 Task: Add a dependency to the task Create a new web application for tracking employee time and attendance , the existing task  Integrate a new third-party API into a website in the project AgileCircle
Action: Mouse moved to (76, 353)
Screenshot: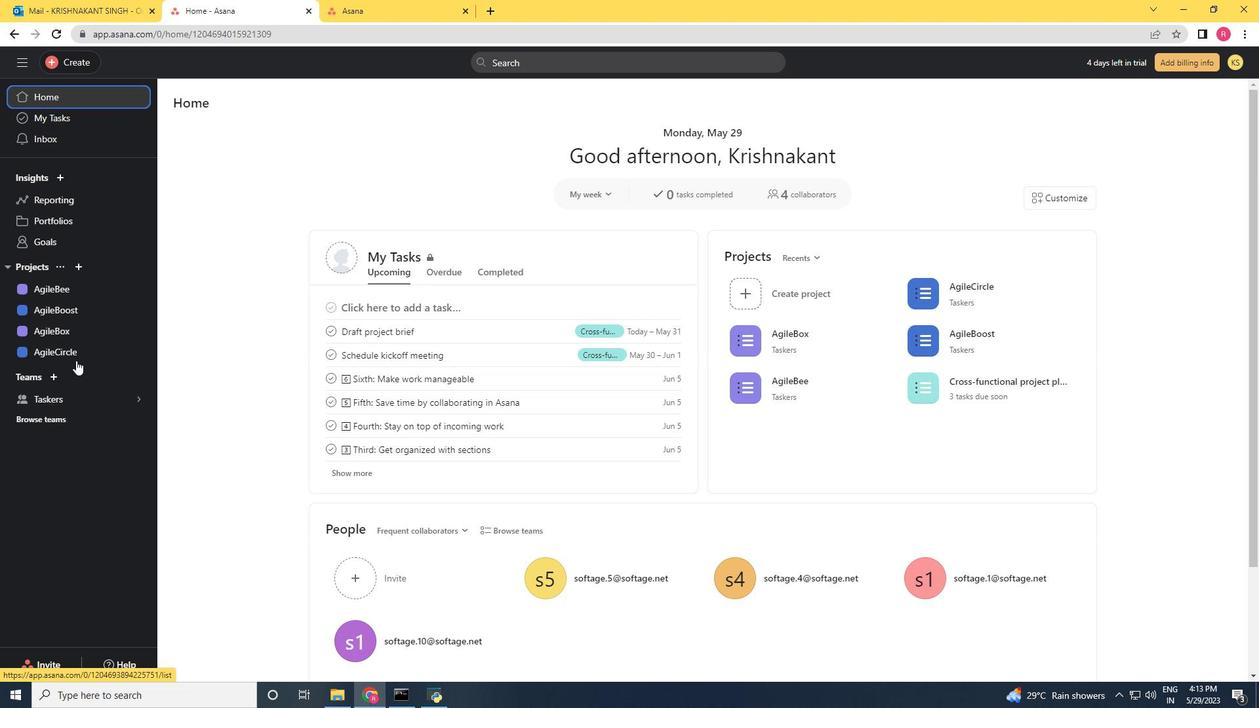 
Action: Mouse pressed left at (76, 353)
Screenshot: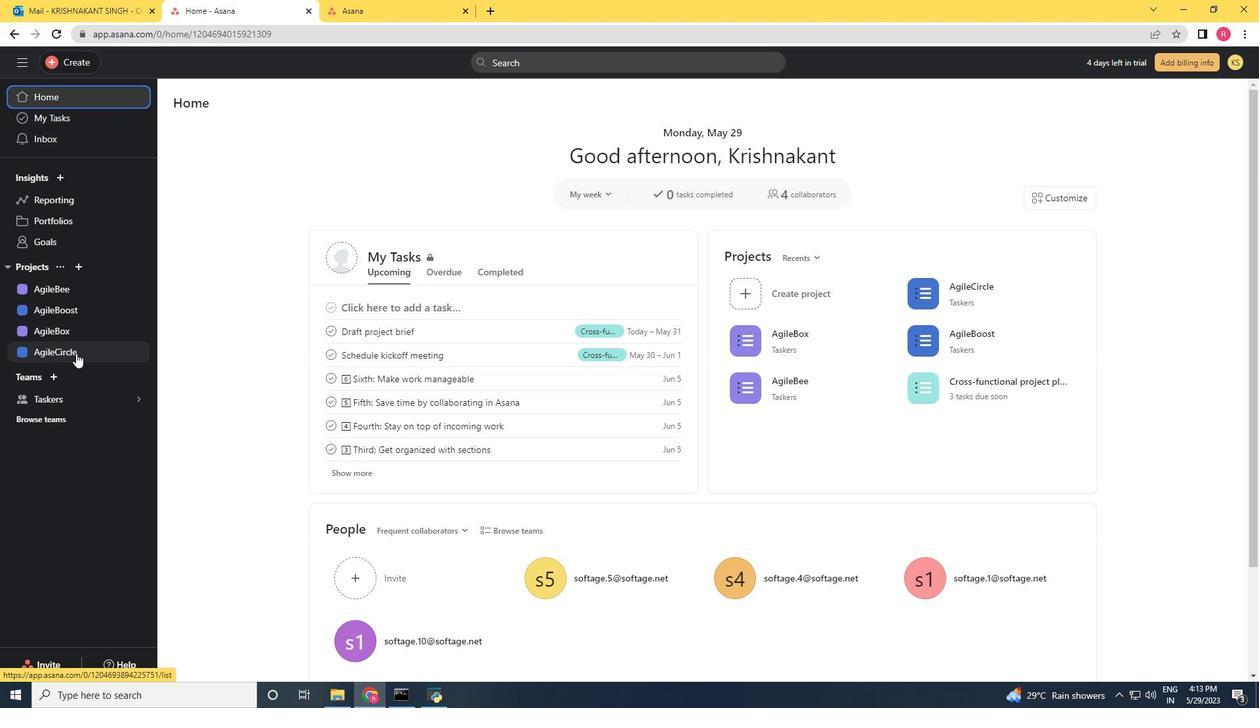 
Action: Mouse moved to (463, 466)
Screenshot: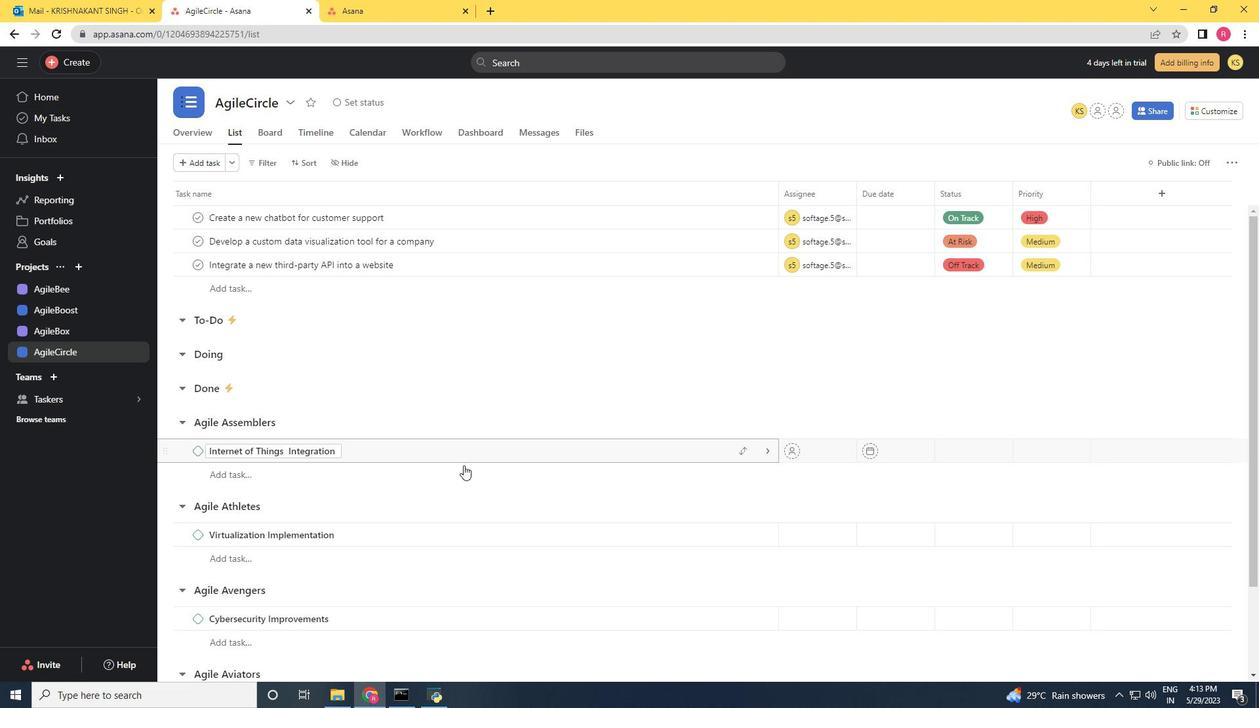 
Action: Mouse scrolled (463, 465) with delta (0, 0)
Screenshot: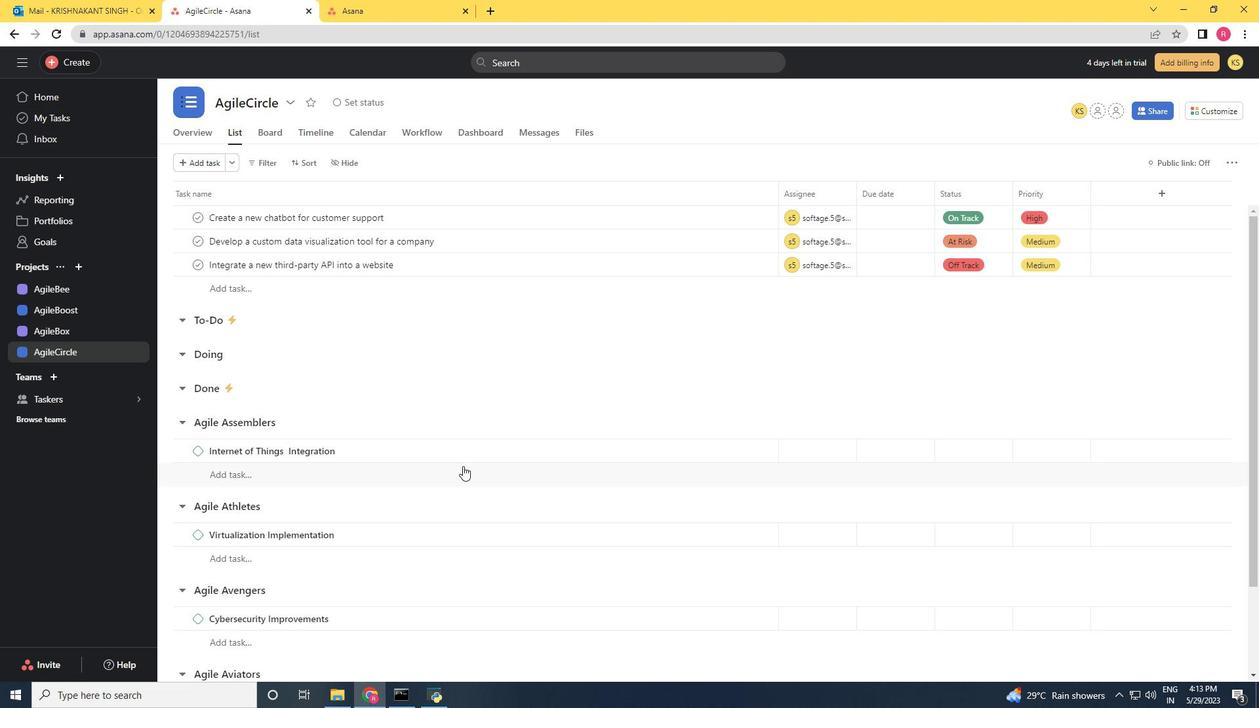 
Action: Mouse scrolled (463, 465) with delta (0, 0)
Screenshot: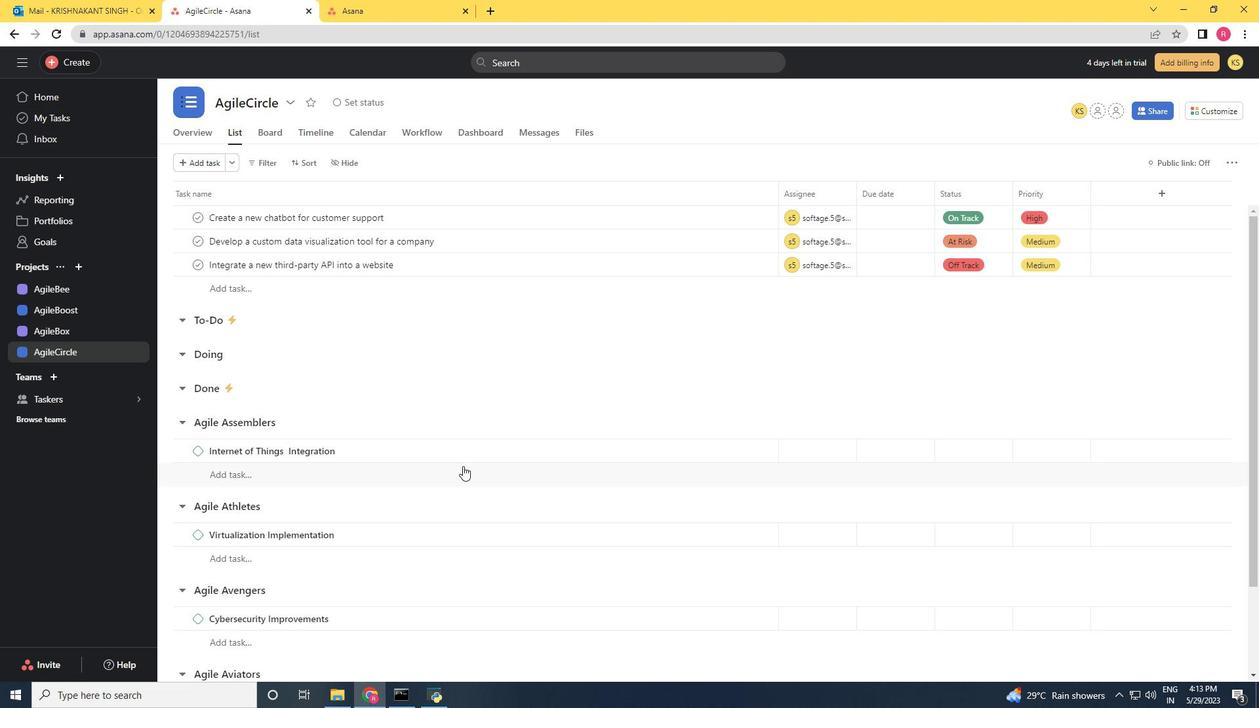
Action: Mouse scrolled (463, 465) with delta (0, 0)
Screenshot: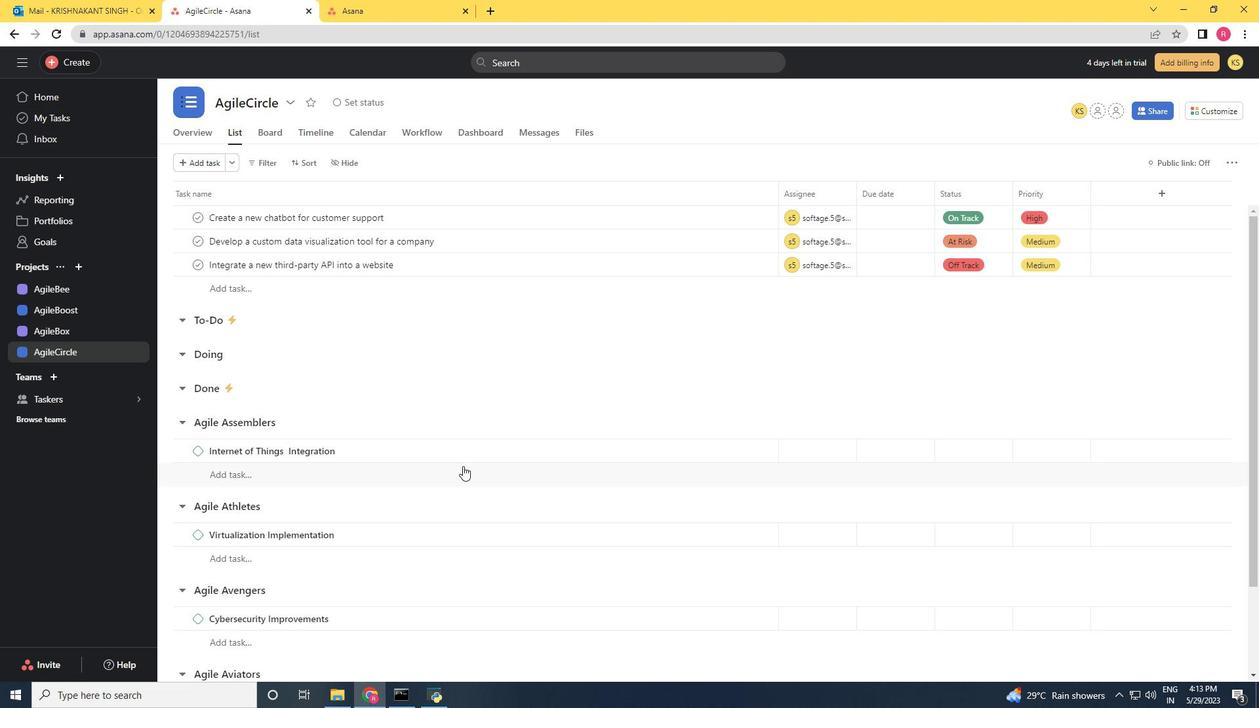 
Action: Mouse scrolled (463, 465) with delta (0, 0)
Screenshot: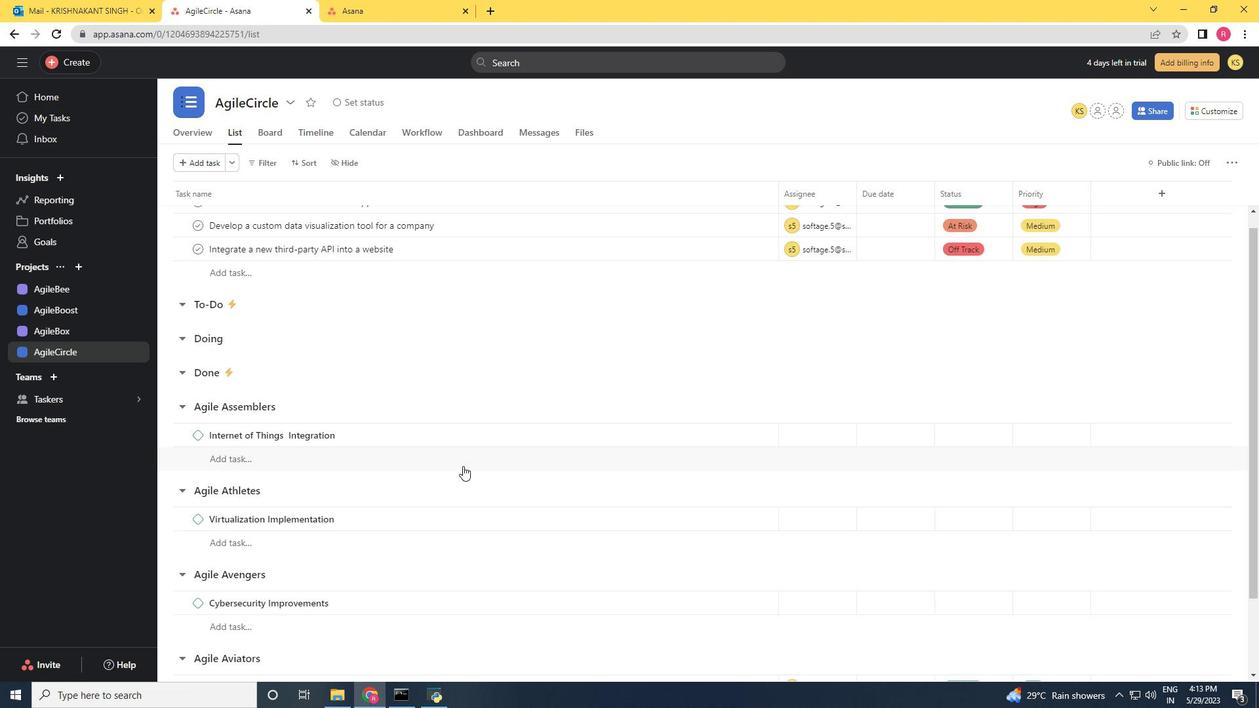 
Action: Mouse scrolled (463, 465) with delta (0, 0)
Screenshot: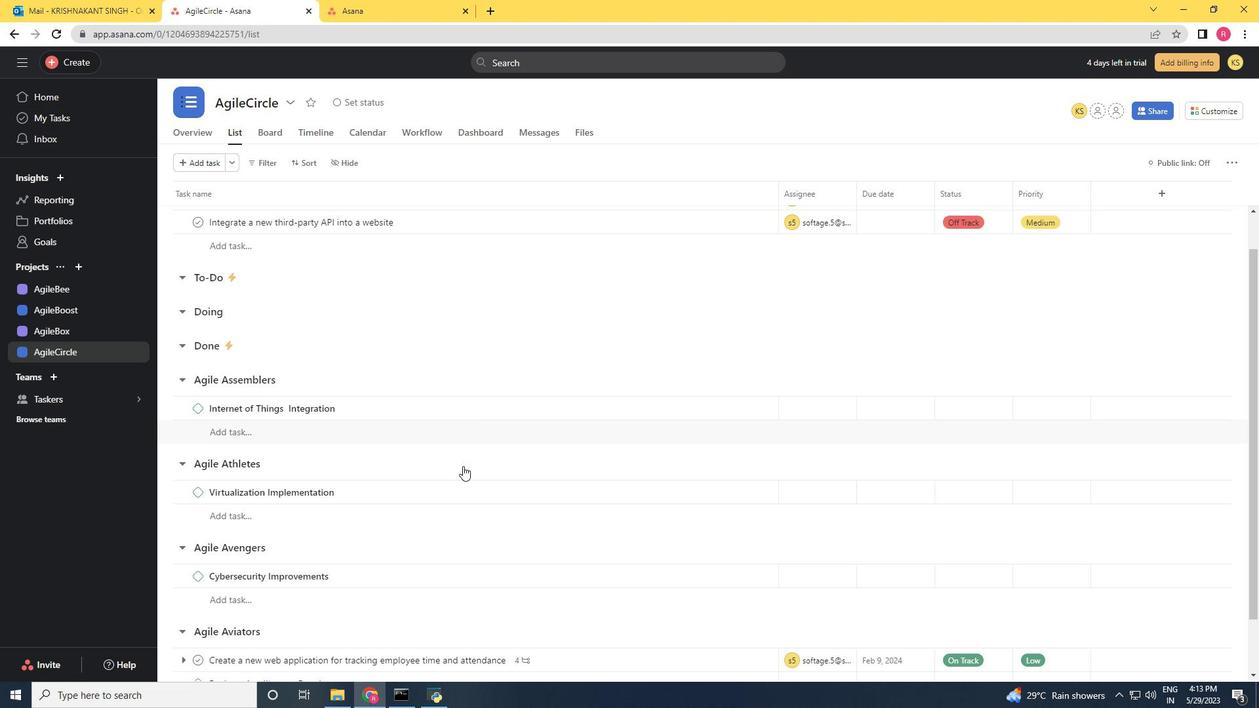 
Action: Mouse scrolled (463, 465) with delta (0, 0)
Screenshot: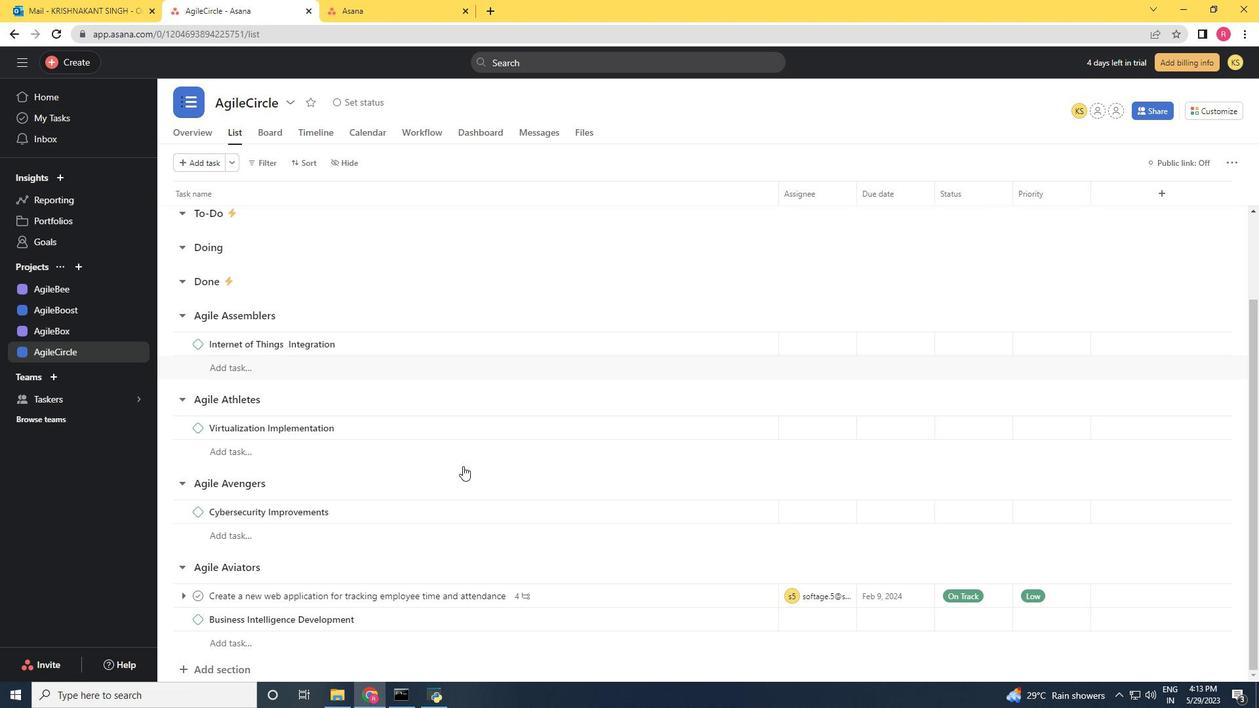 
Action: Mouse scrolled (463, 465) with delta (0, 0)
Screenshot: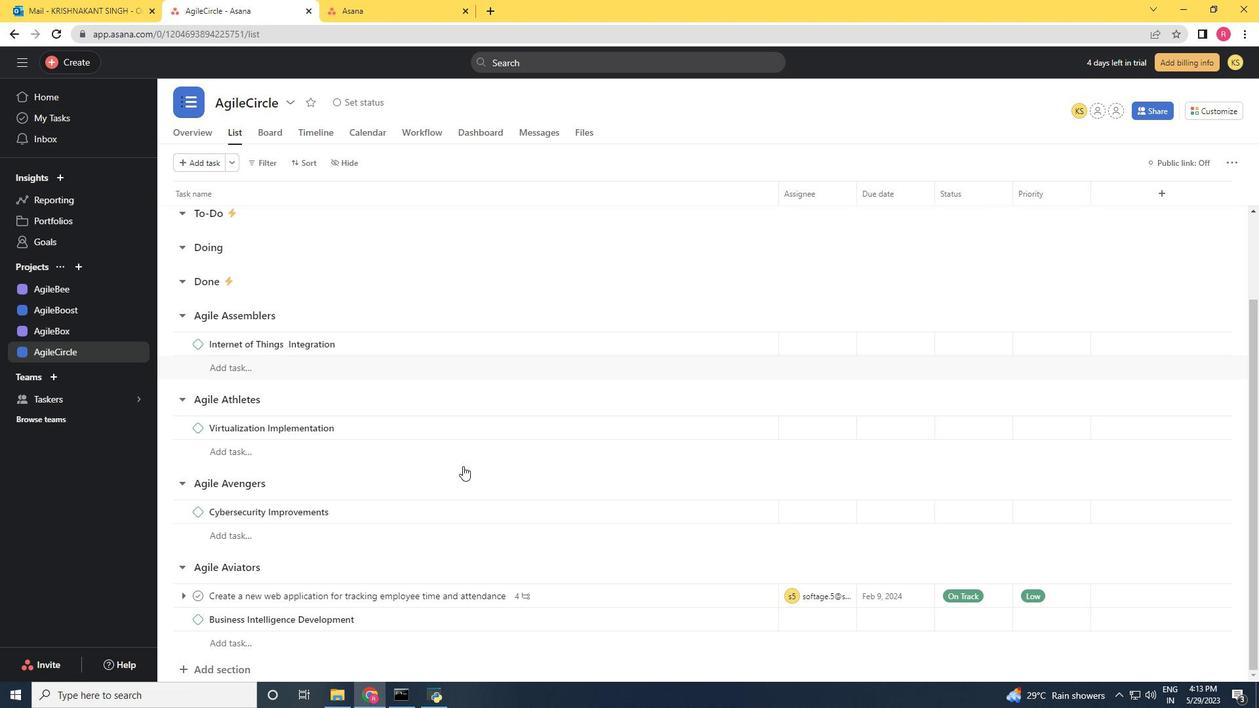 
Action: Mouse moved to (578, 593)
Screenshot: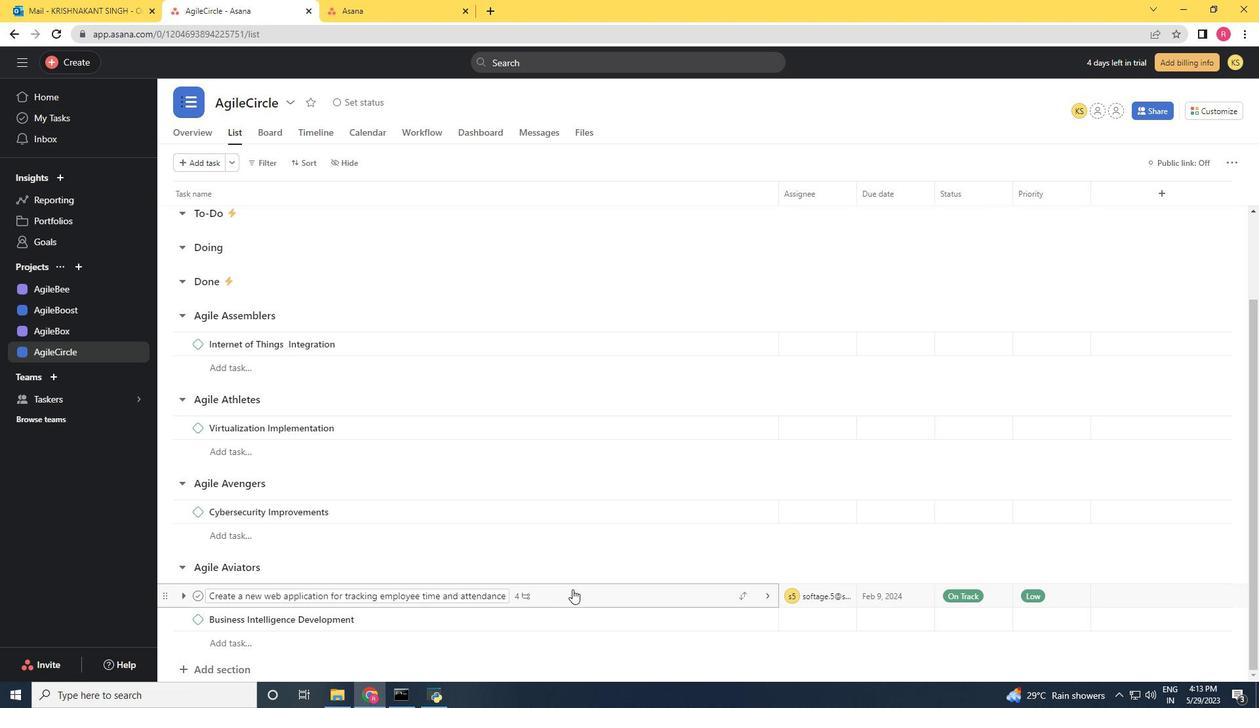 
Action: Mouse pressed left at (578, 593)
Screenshot: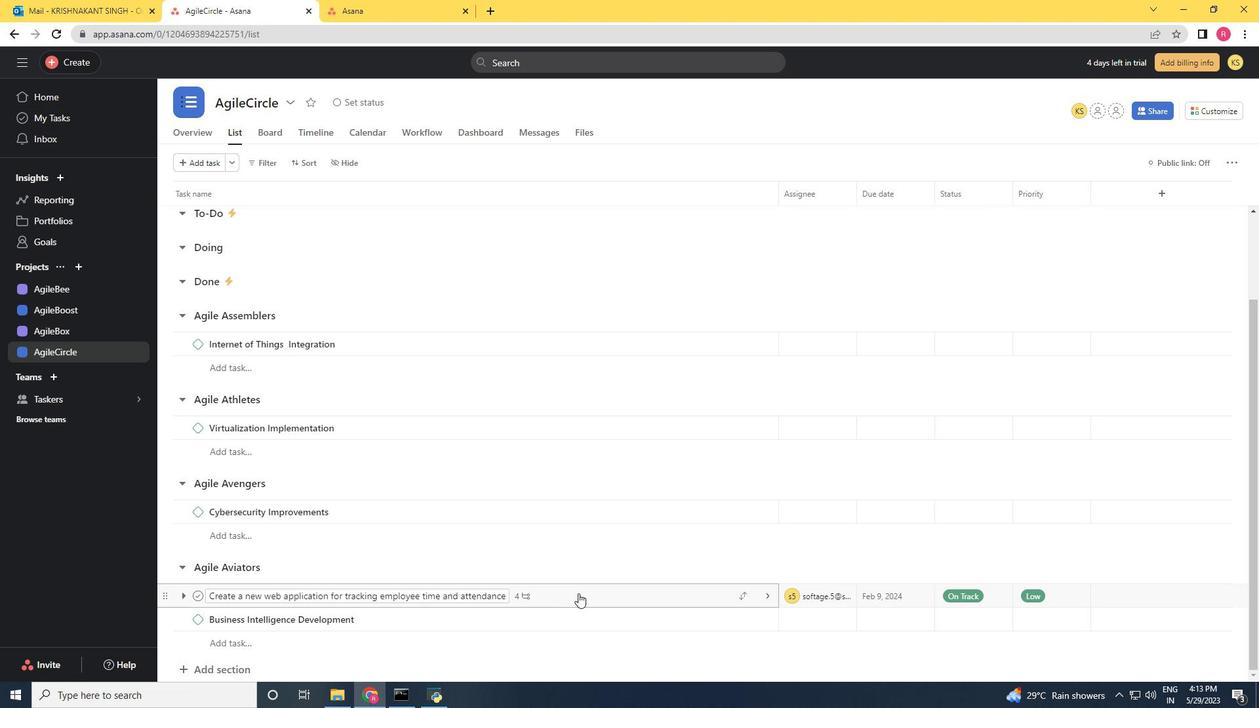 
Action: Mouse moved to (928, 379)
Screenshot: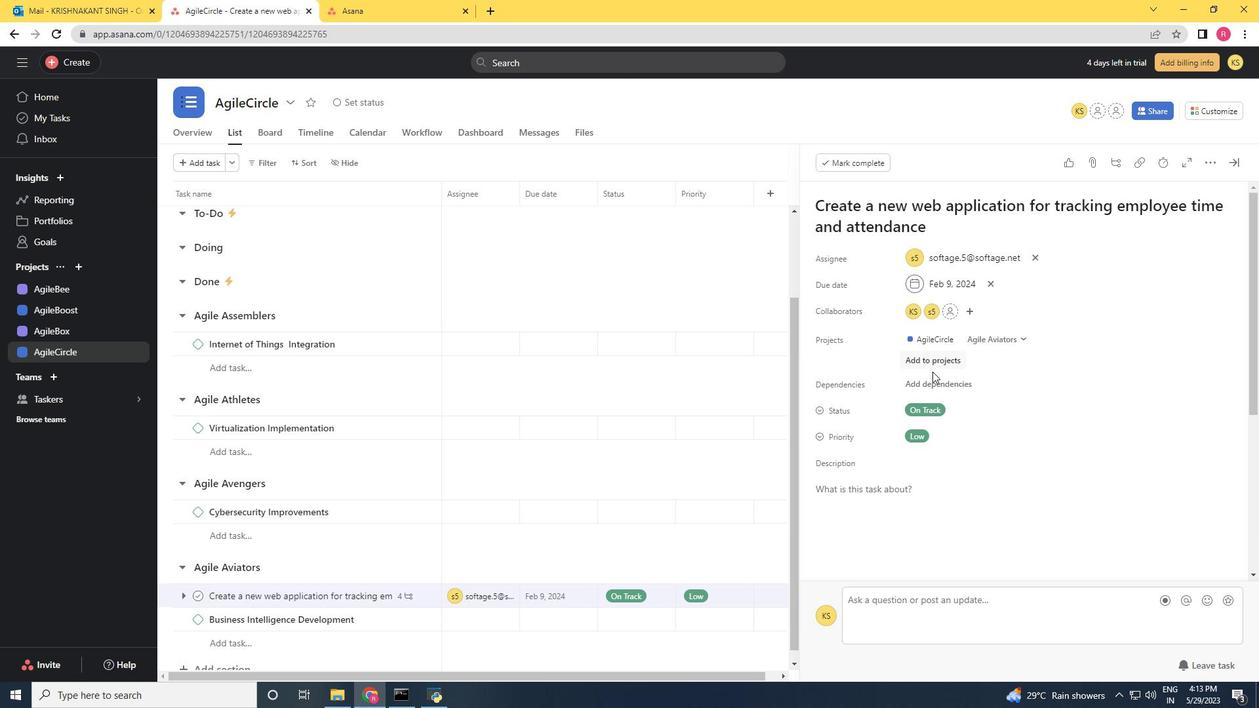 
Action: Mouse pressed left at (928, 379)
Screenshot: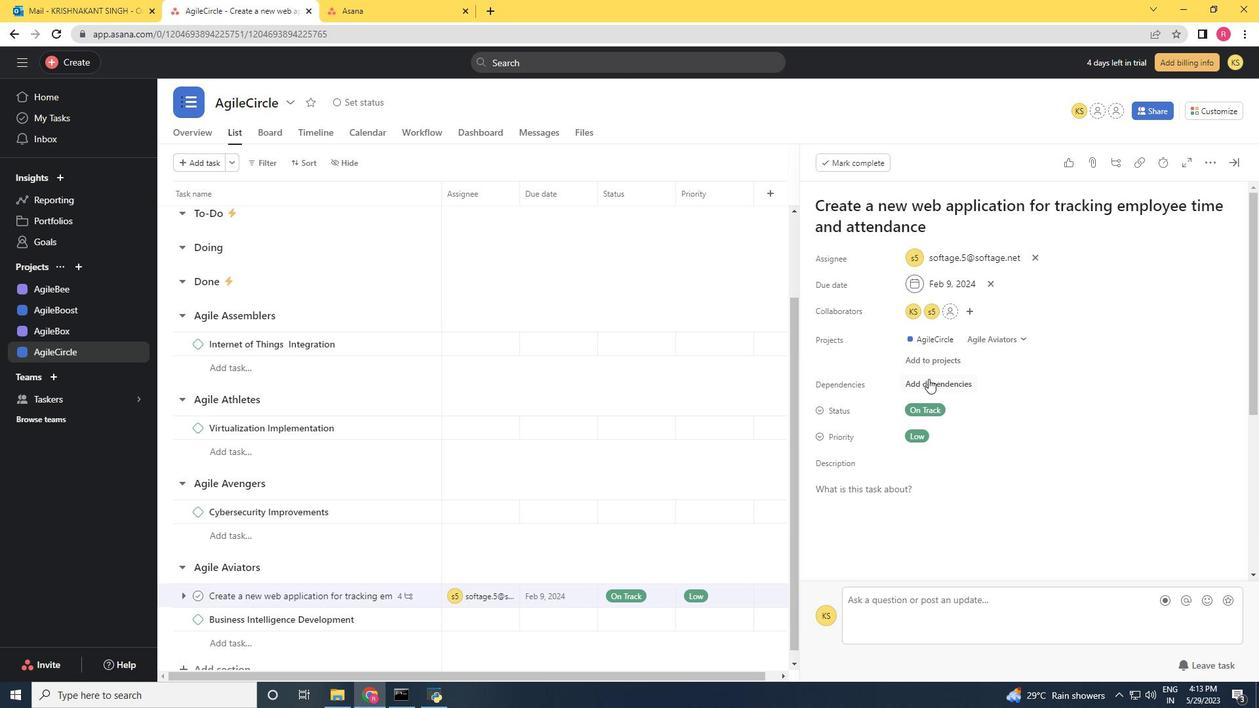 
Action: Key pressed <Key.shift>Integrate<Key.space>a<Key.space>new<Key.space>third-party<Key.space><Key.shift>A<Key.shift>P<Key.shift>I<Key.space>into<Key.space>a<Key.space>website<Key.space>in<Key.space>the<Key.space>project<Key.space><Key.backspace><Key.backspace><Key.backspace><Key.backspace><Key.backspace><Key.backspace><Key.backspace><Key.backspace><Key.backspace><Key.backspace><Key.backspace><Key.backspace><Key.backspace><Key.backspace><Key.backspace>
Screenshot: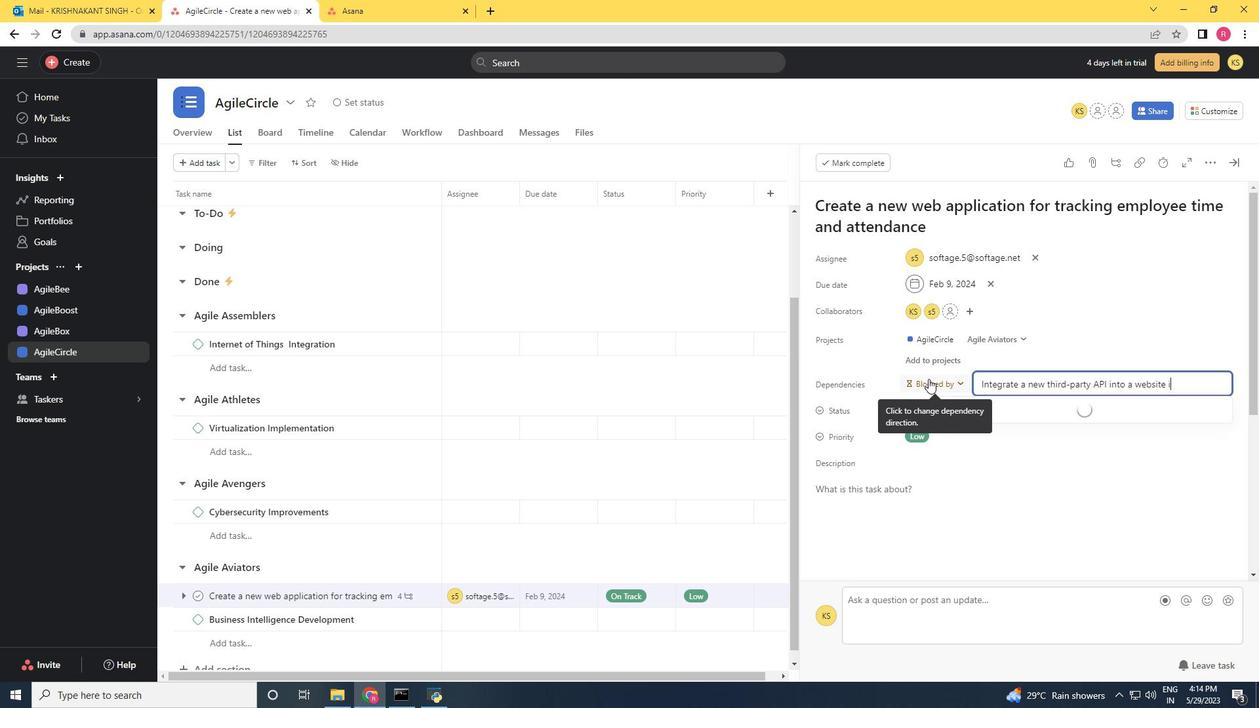 
Action: Mouse moved to (1054, 411)
Screenshot: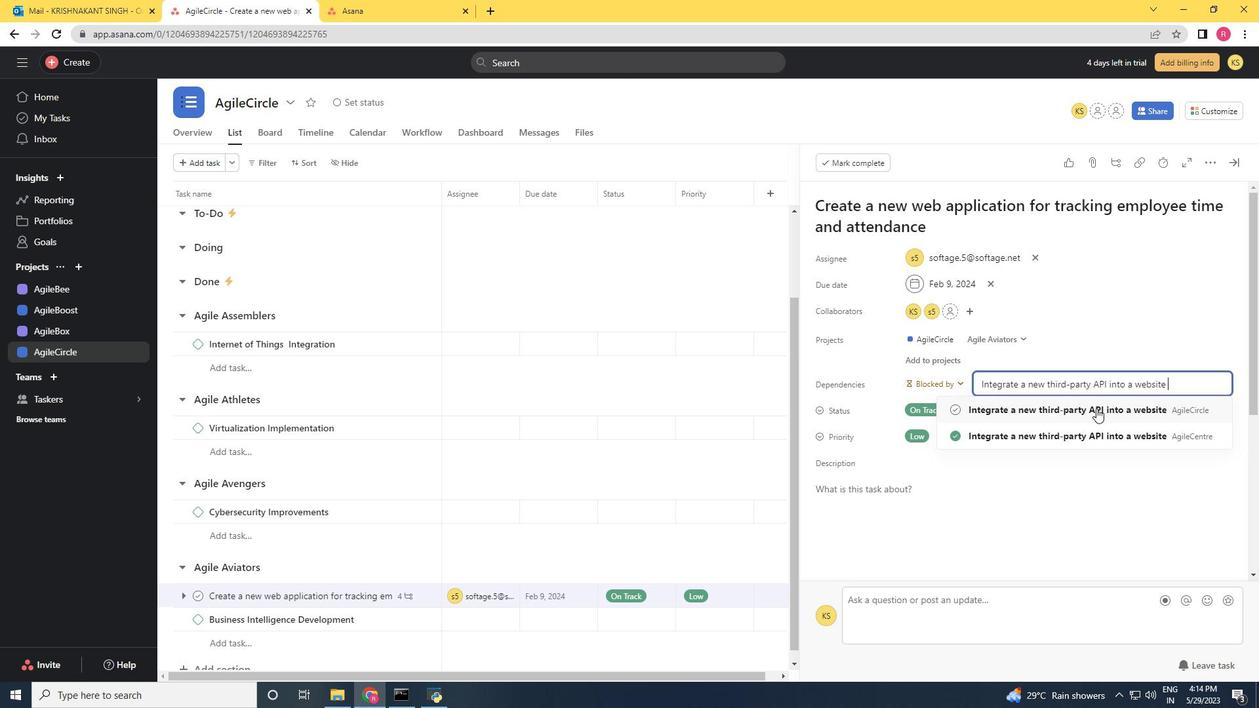 
Action: Mouse pressed left at (1054, 411)
Screenshot: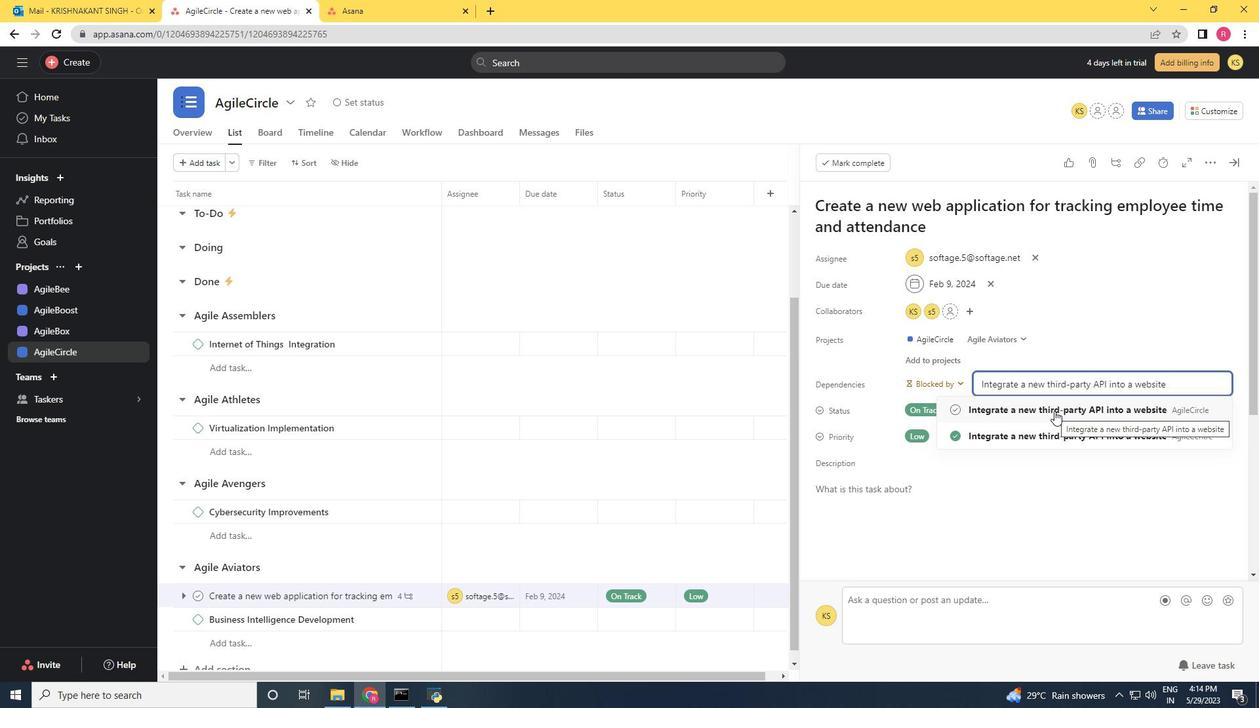 
